 Task: Select light skin tone.
Action: Mouse moved to (491, 127)
Screenshot: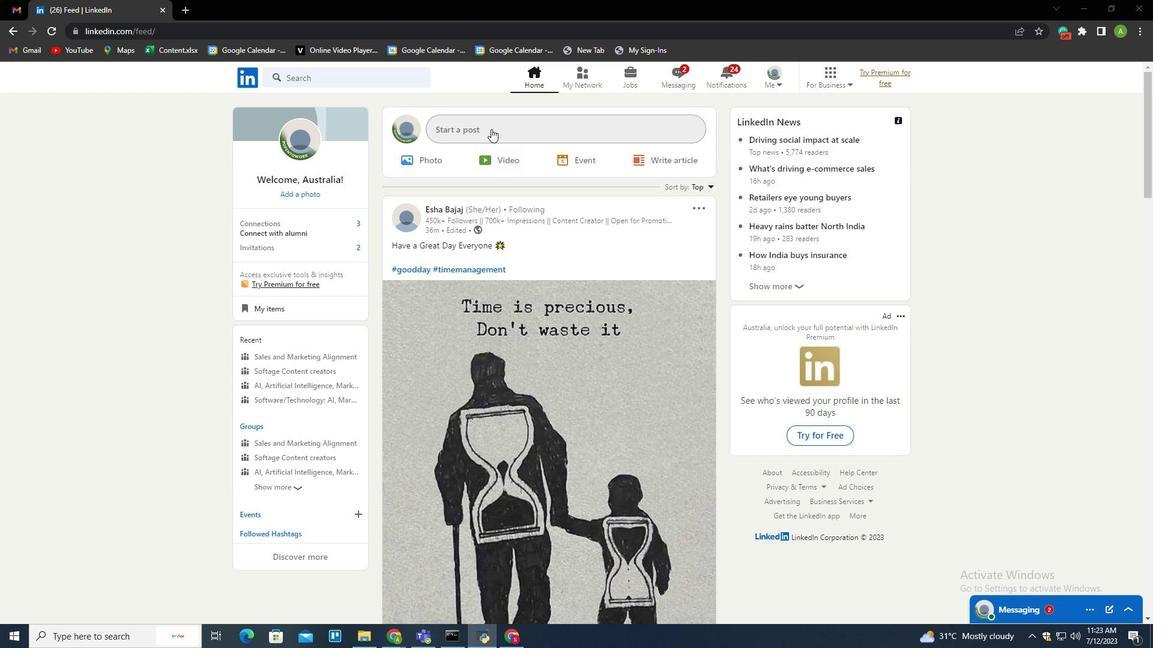 
Action: Mouse pressed left at (491, 127)
Screenshot: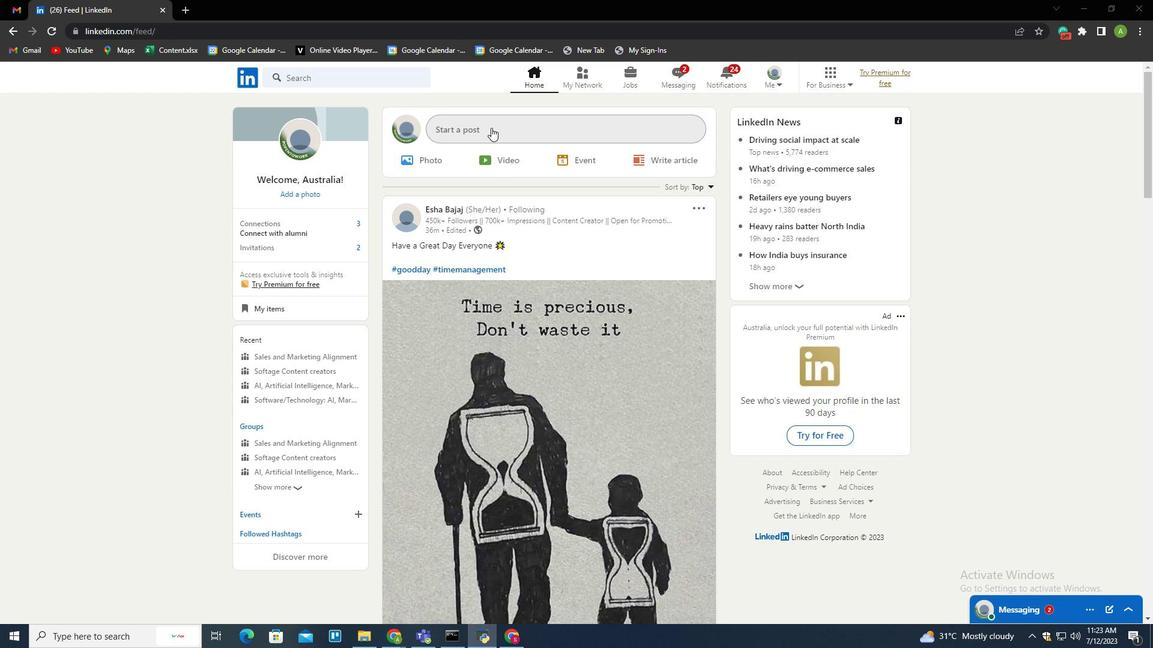
Action: Mouse moved to (379, 323)
Screenshot: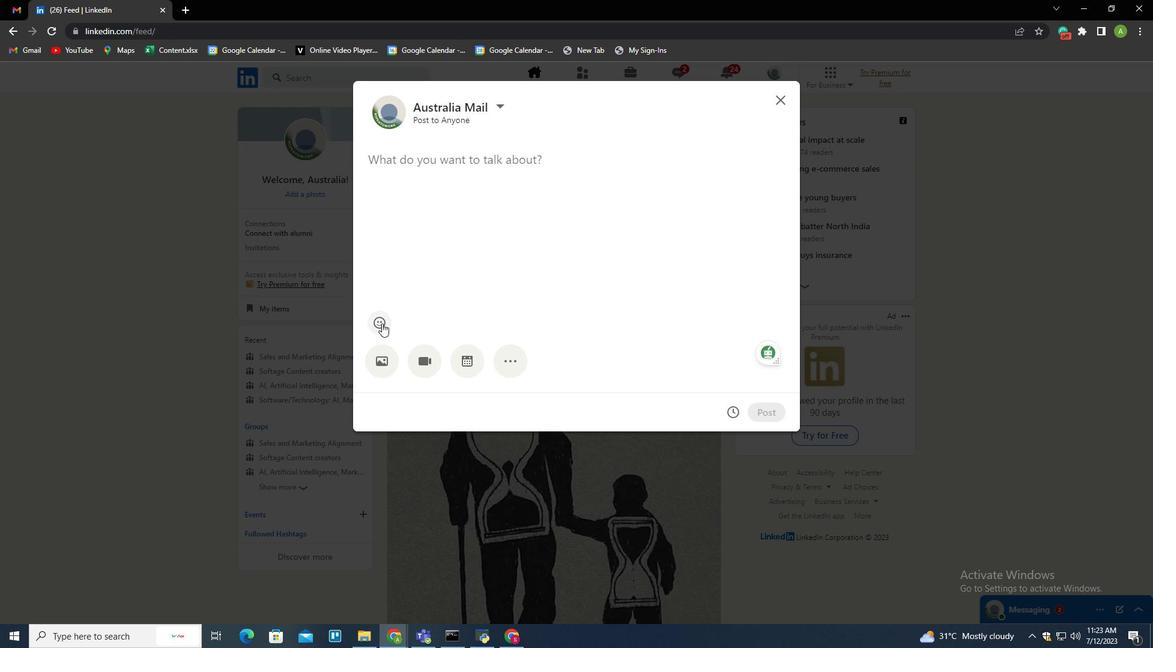 
Action: Mouse pressed left at (379, 323)
Screenshot: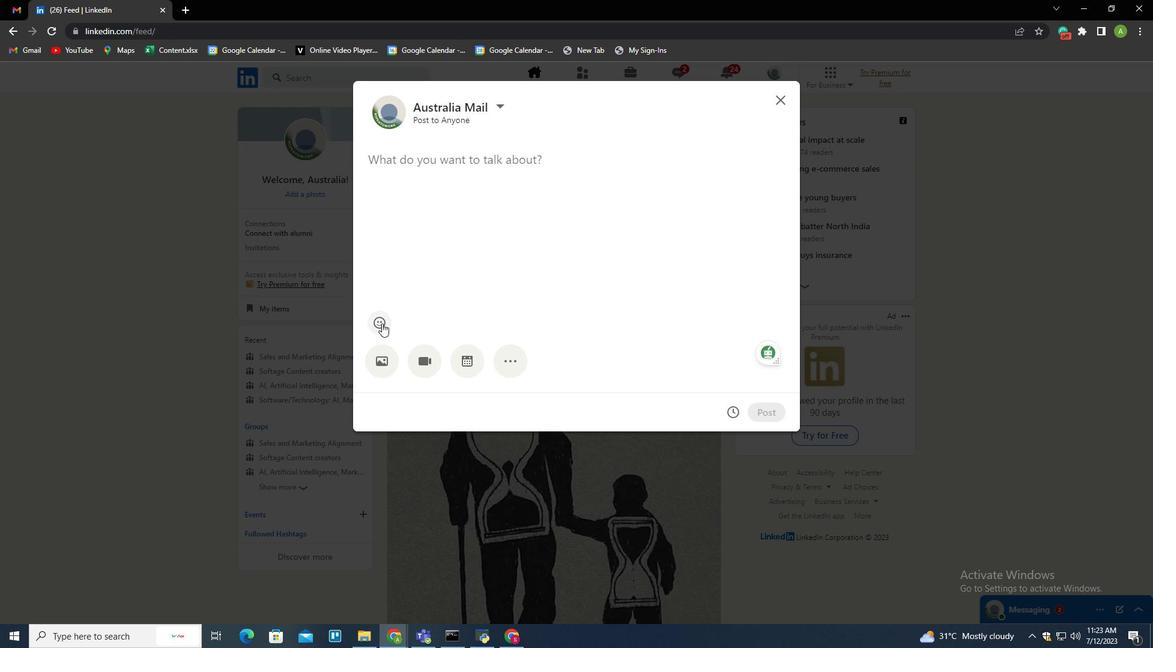 
Action: Mouse moved to (448, 355)
Screenshot: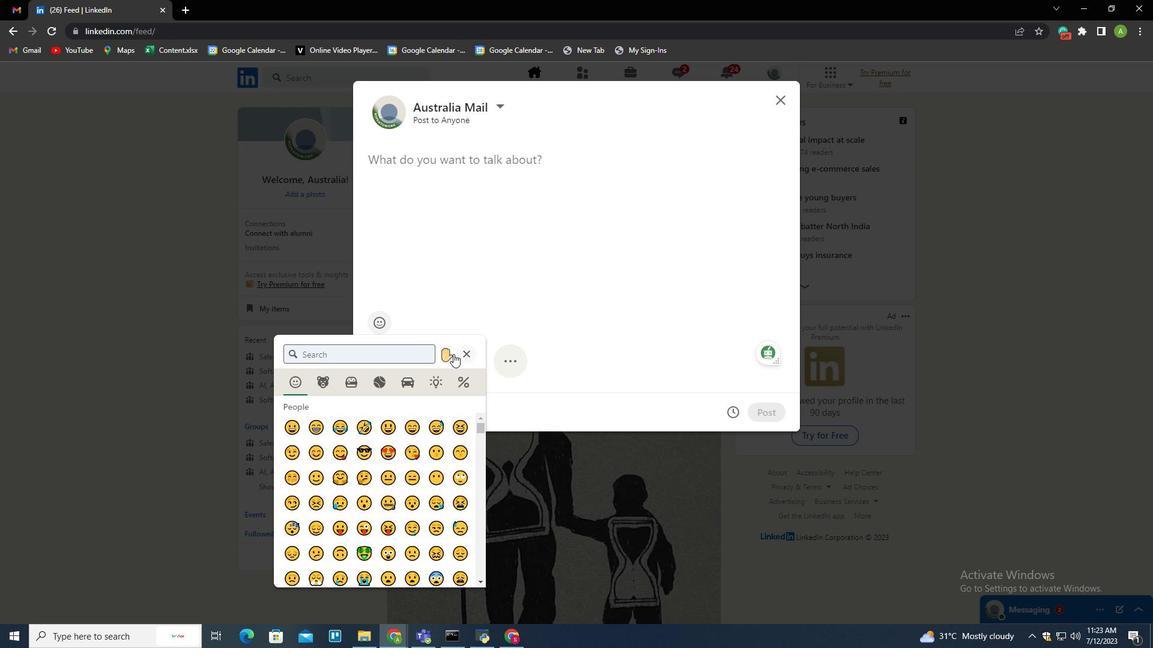 
Action: Mouse pressed left at (448, 355)
Screenshot: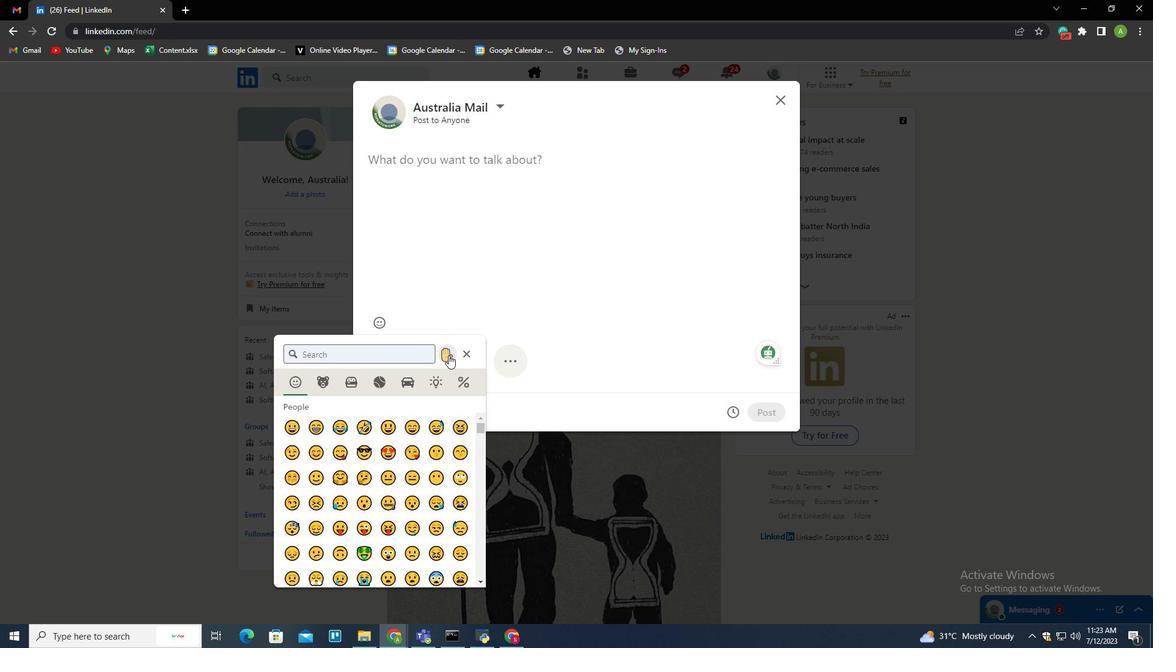 
Action: Mouse moved to (319, 380)
Screenshot: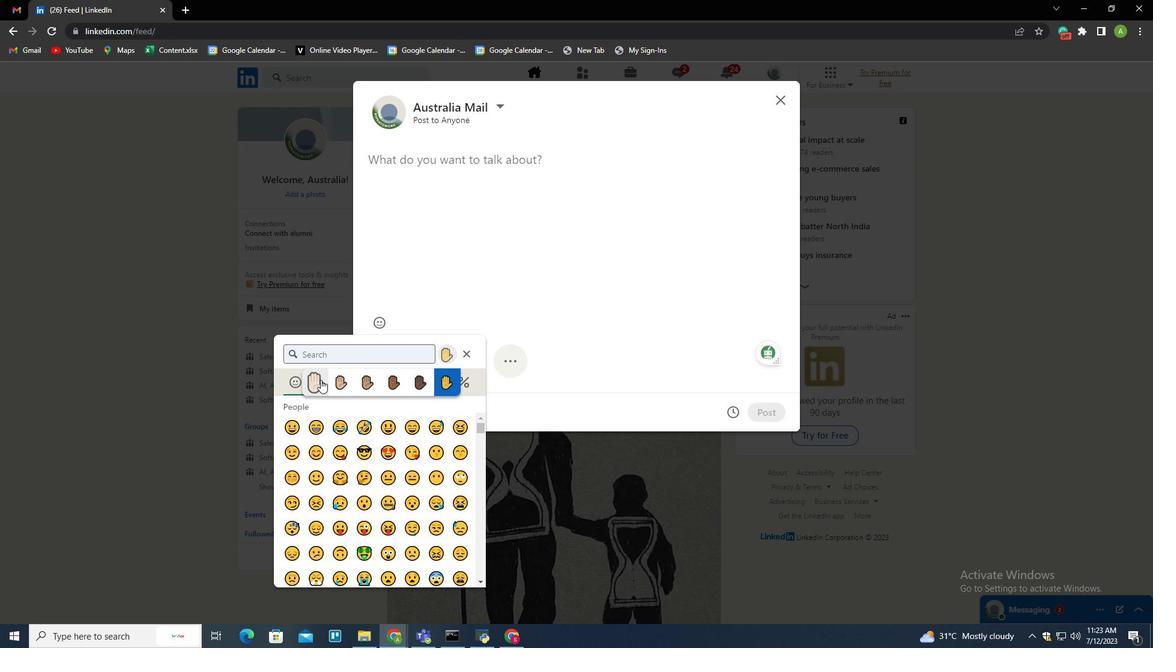 
Action: Mouse pressed left at (319, 380)
Screenshot: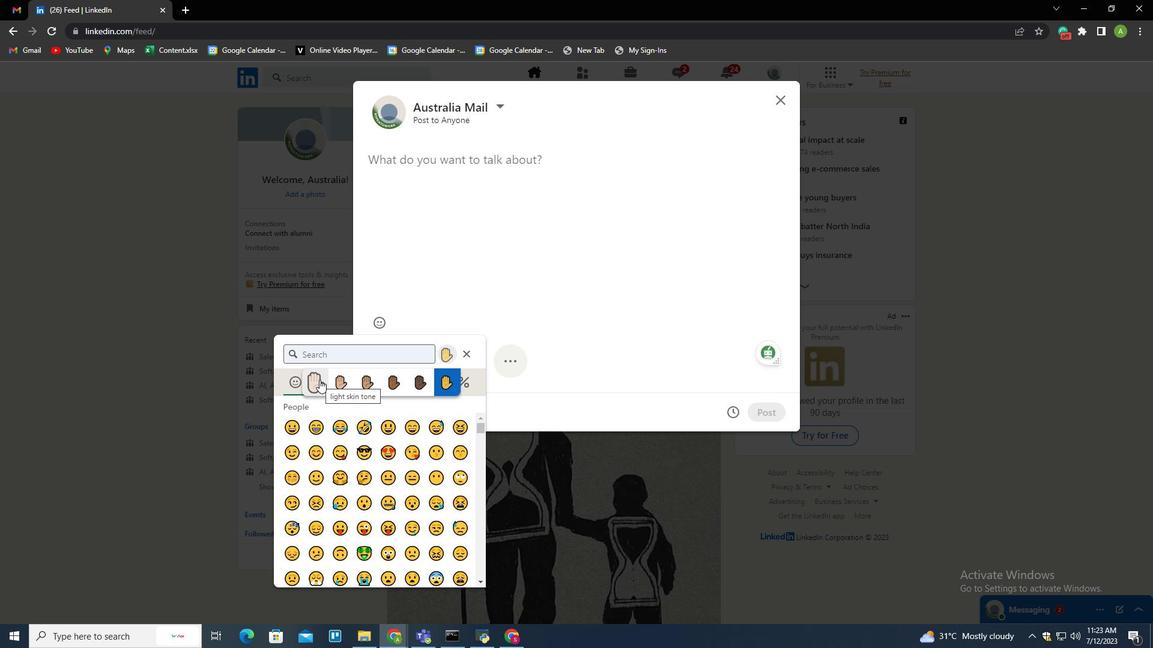 
